 Task: For heading Arial with bold.  font size for heading22,  'Change the font style of data to'Arial Narrow.  and font size to 14,  Change the alignment of both headline & data to Align middle.  In the sheet  BankStmtsData
Action: Mouse moved to (113, 93)
Screenshot: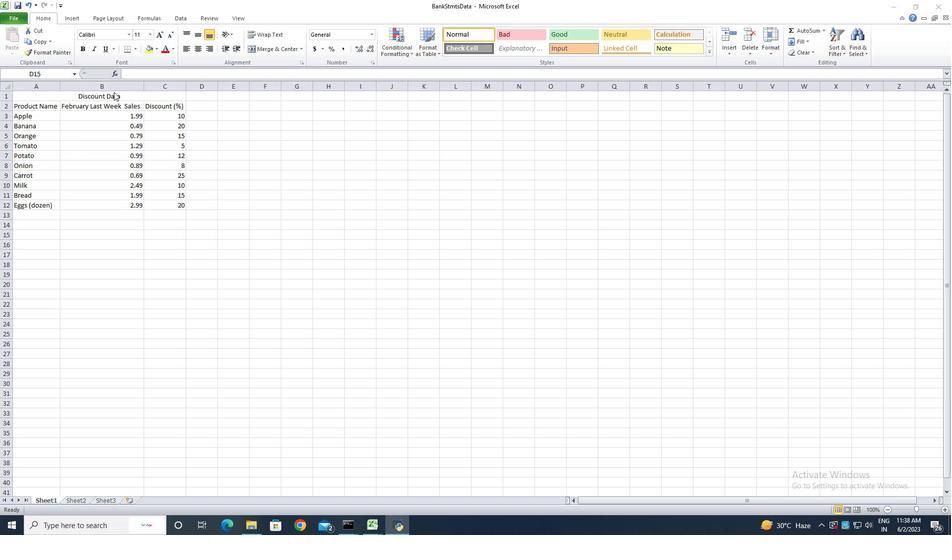 
Action: Mouse pressed left at (113, 93)
Screenshot: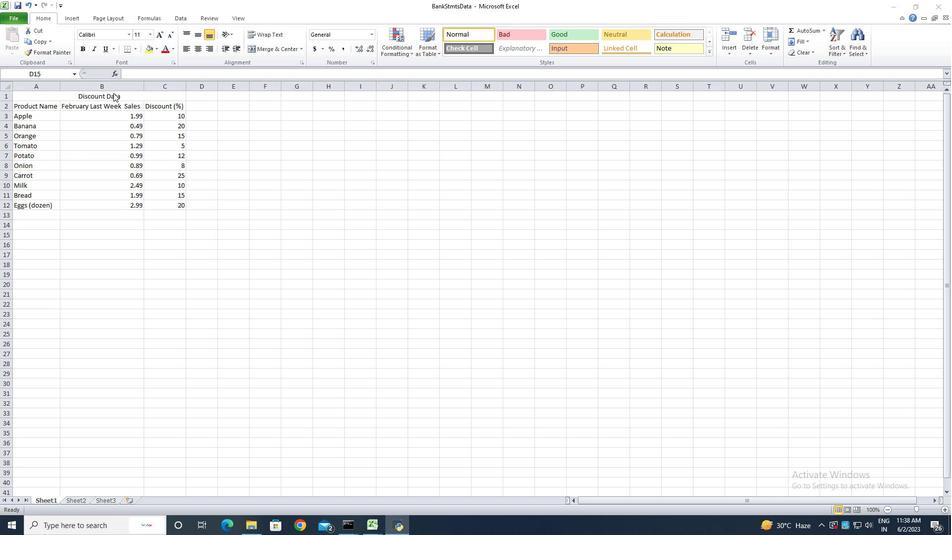 
Action: Mouse moved to (111, 97)
Screenshot: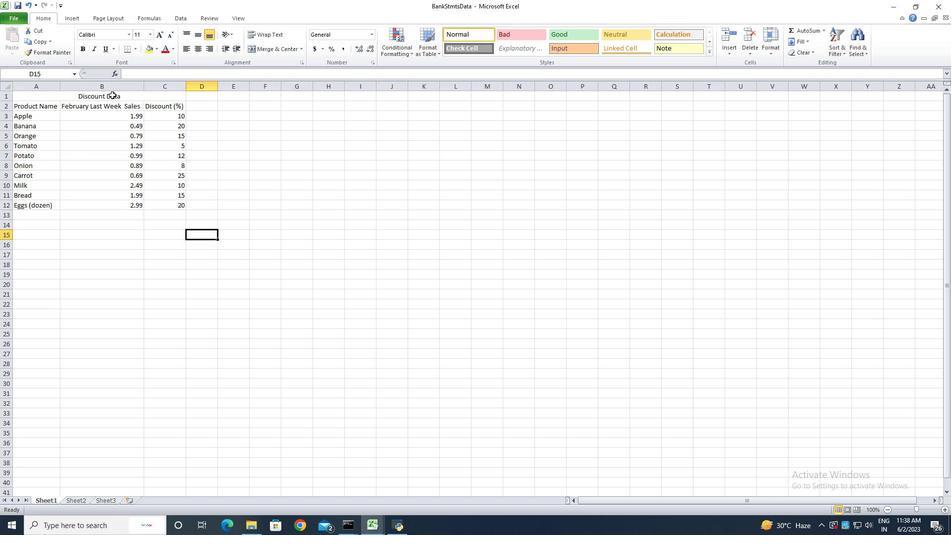 
Action: Mouse pressed left at (111, 97)
Screenshot: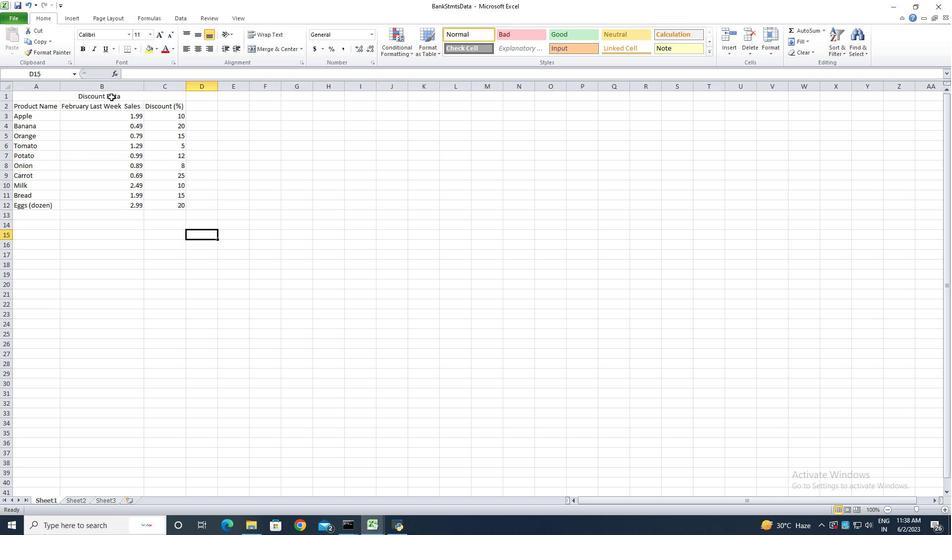 
Action: Mouse moved to (128, 35)
Screenshot: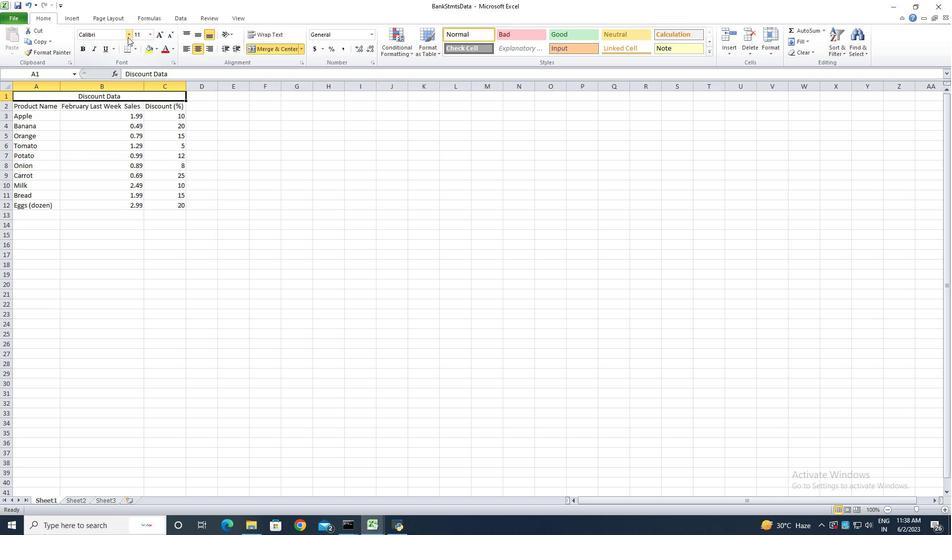 
Action: Mouse pressed left at (128, 35)
Screenshot: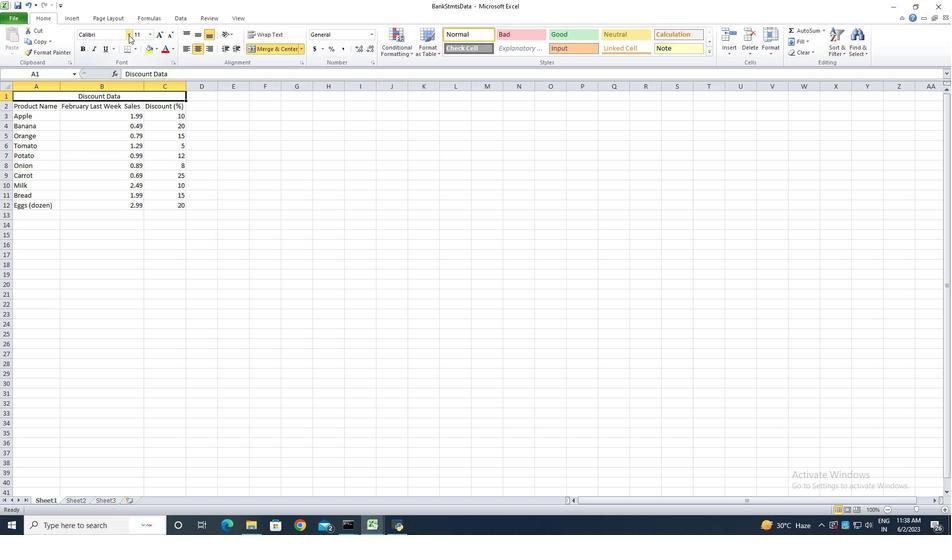 
Action: Mouse moved to (105, 117)
Screenshot: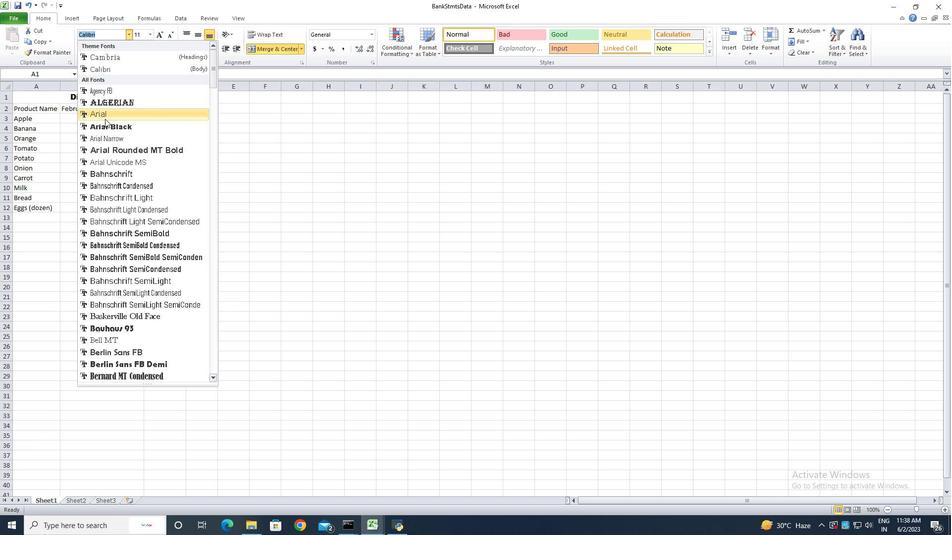 
Action: Mouse pressed left at (105, 117)
Screenshot: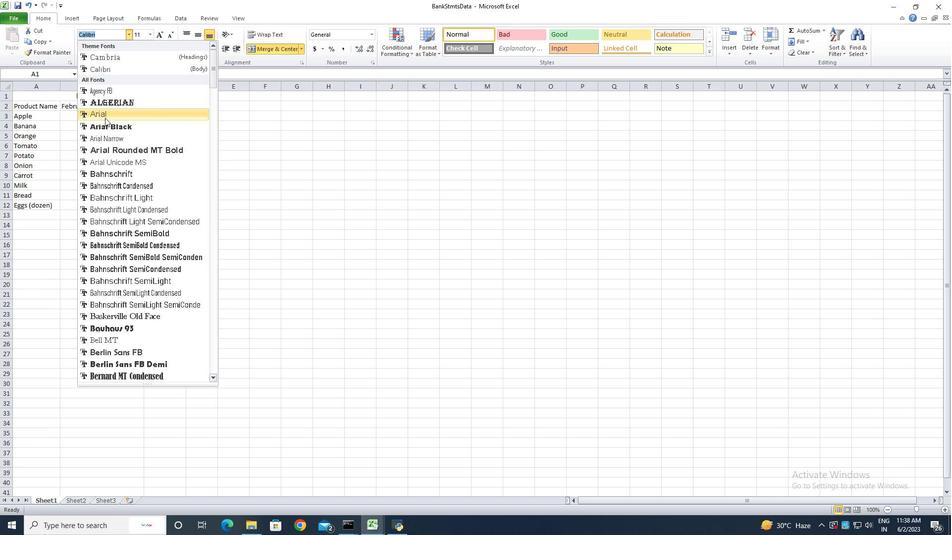 
Action: Mouse moved to (84, 49)
Screenshot: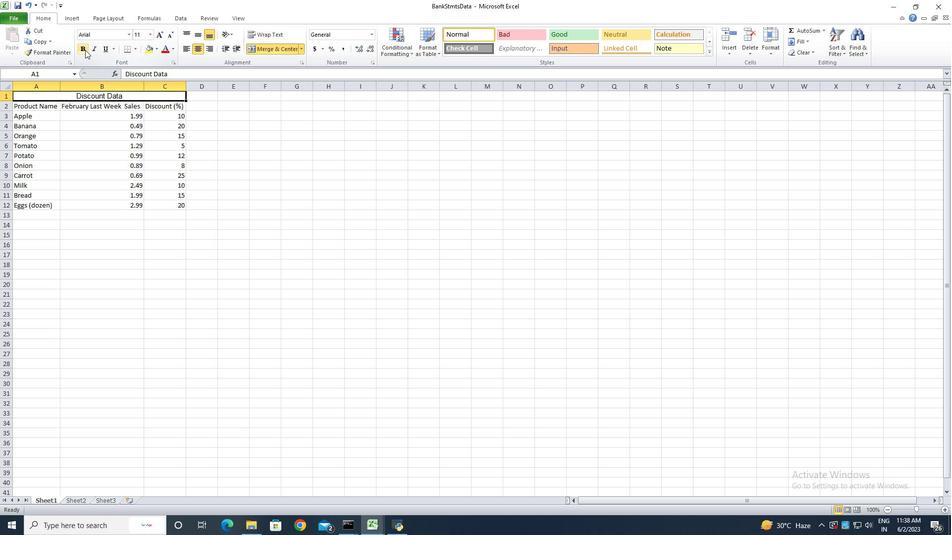 
Action: Mouse pressed left at (84, 49)
Screenshot: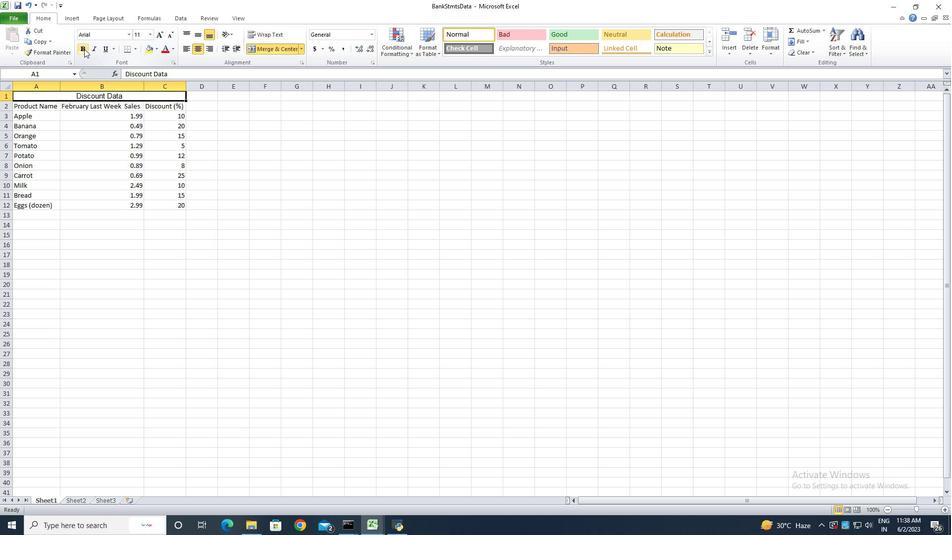 
Action: Mouse moved to (159, 31)
Screenshot: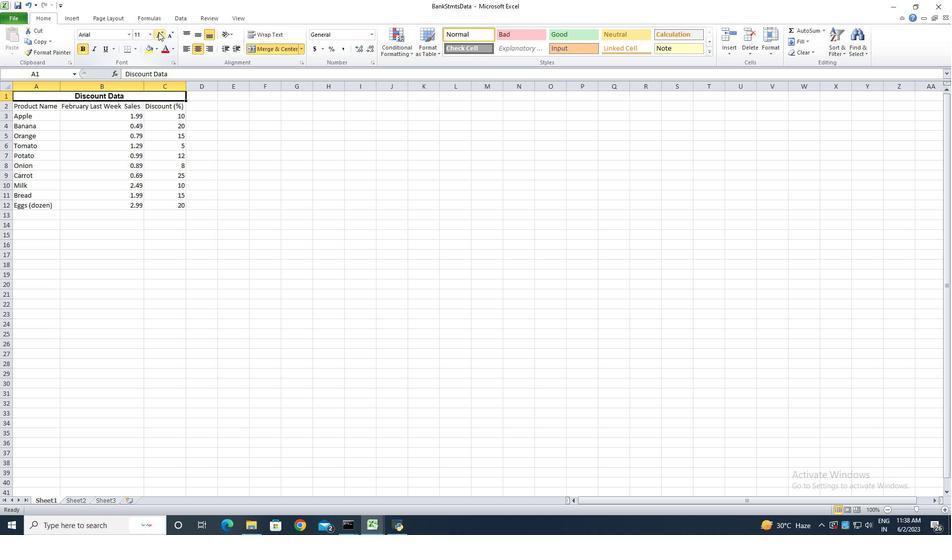 
Action: Mouse pressed left at (159, 31)
Screenshot: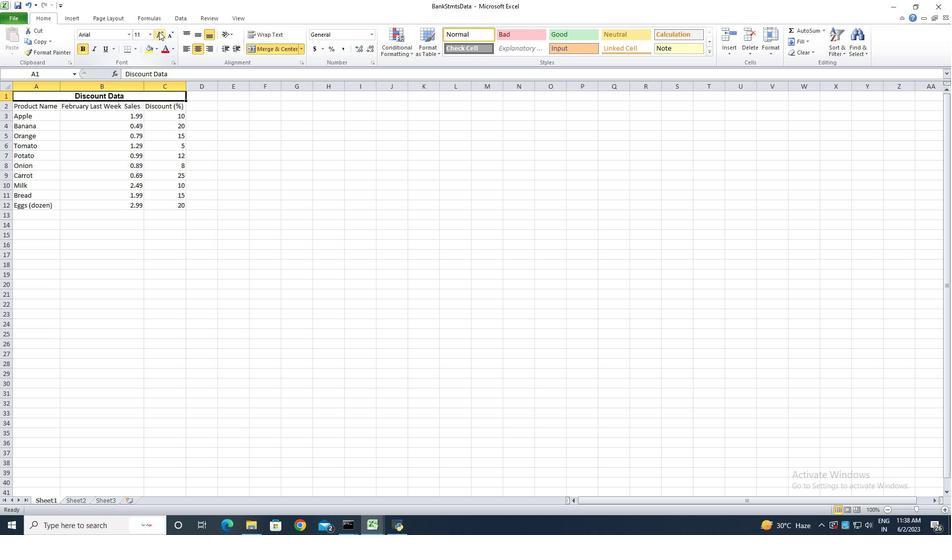 
Action: Mouse pressed left at (159, 31)
Screenshot: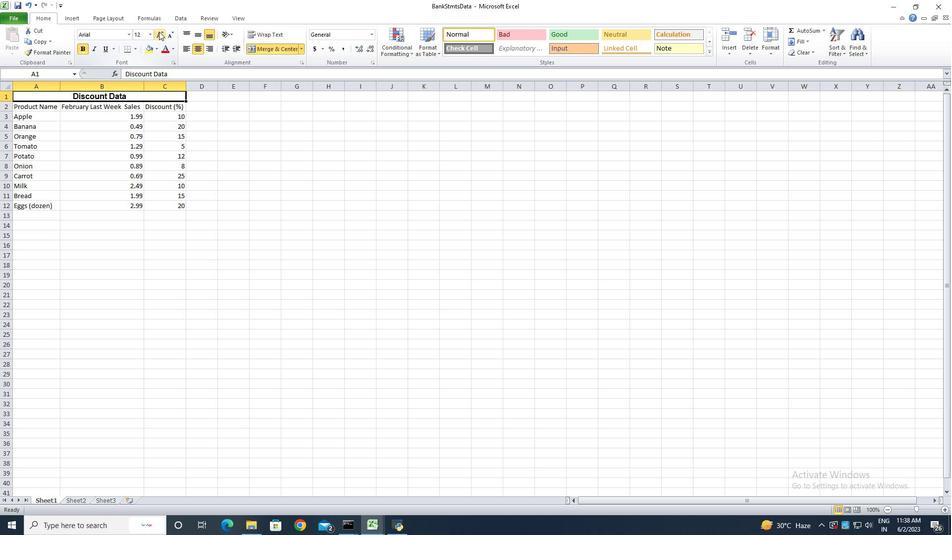
Action: Mouse pressed left at (159, 31)
Screenshot: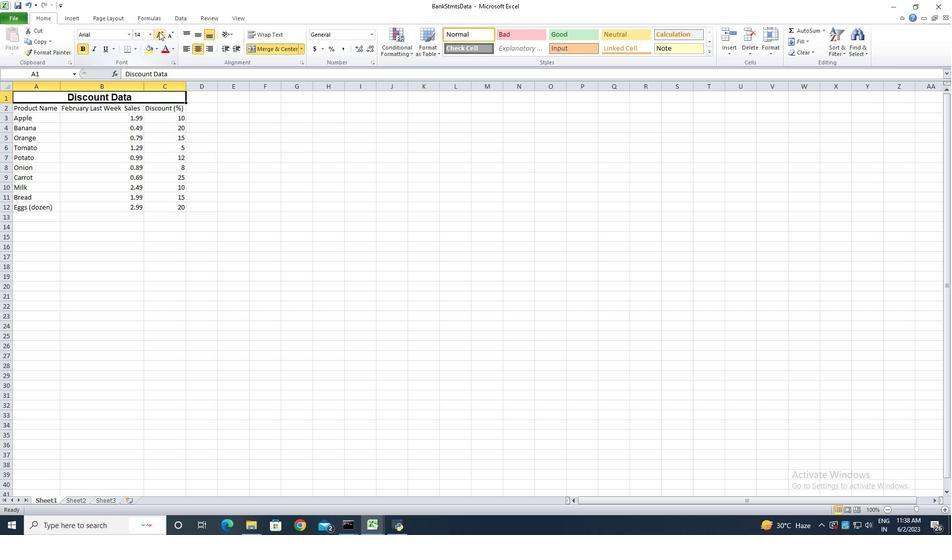 
Action: Mouse pressed left at (159, 31)
Screenshot: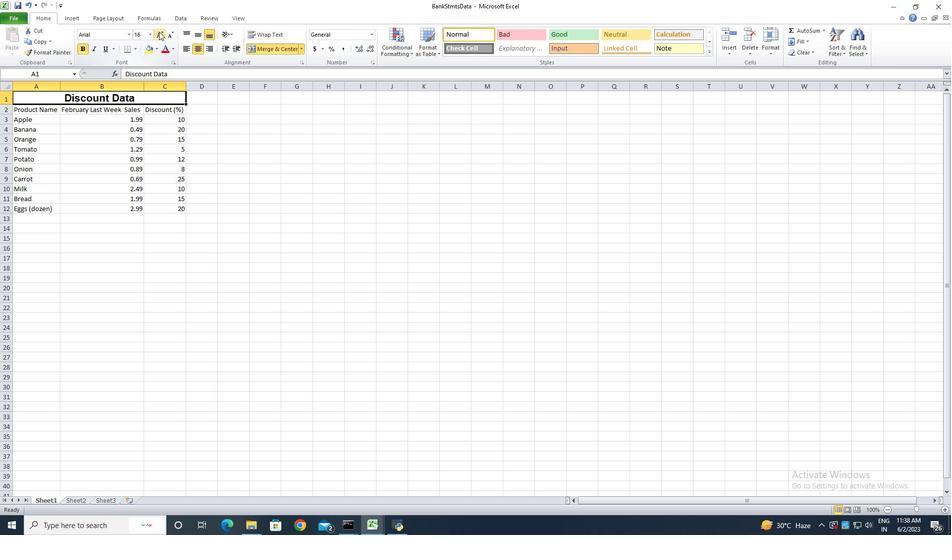 
Action: Mouse pressed left at (159, 31)
Screenshot: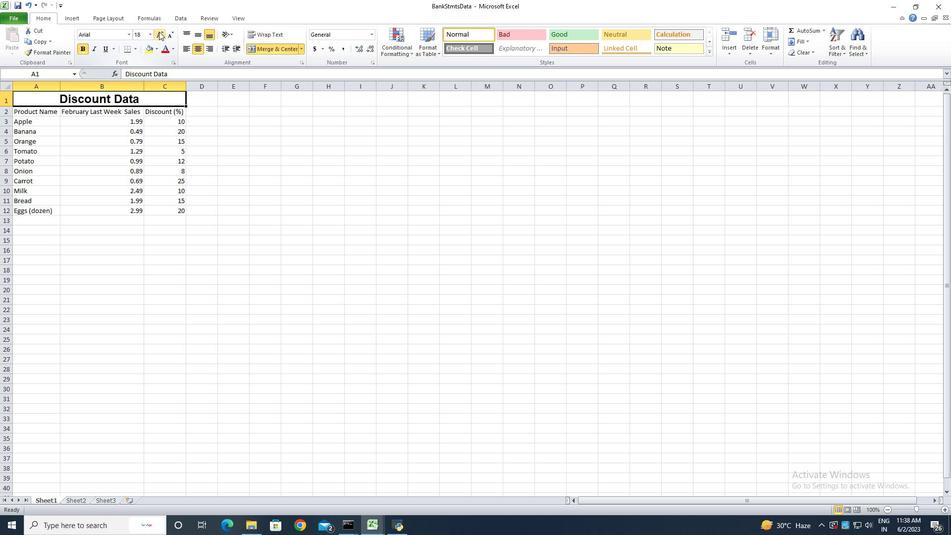 
Action: Mouse pressed left at (159, 31)
Screenshot: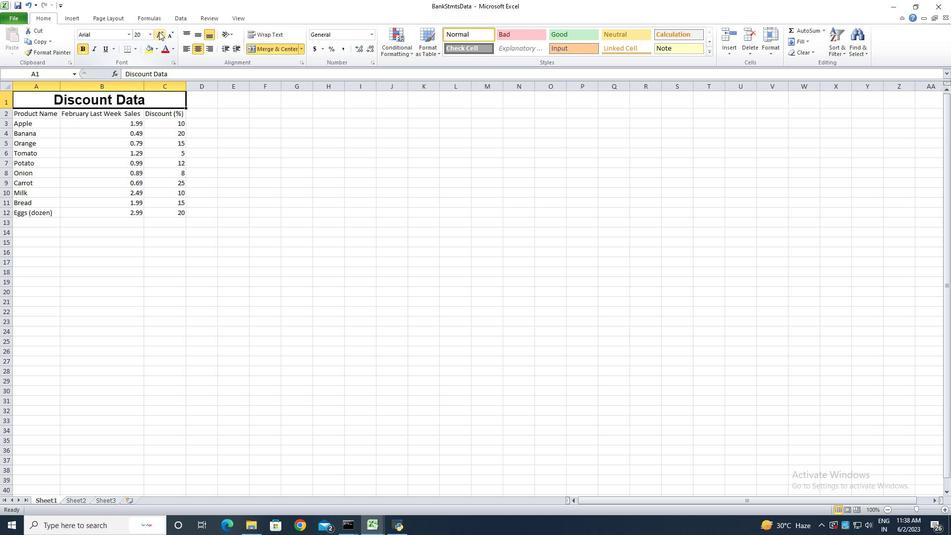 
Action: Mouse moved to (71, 238)
Screenshot: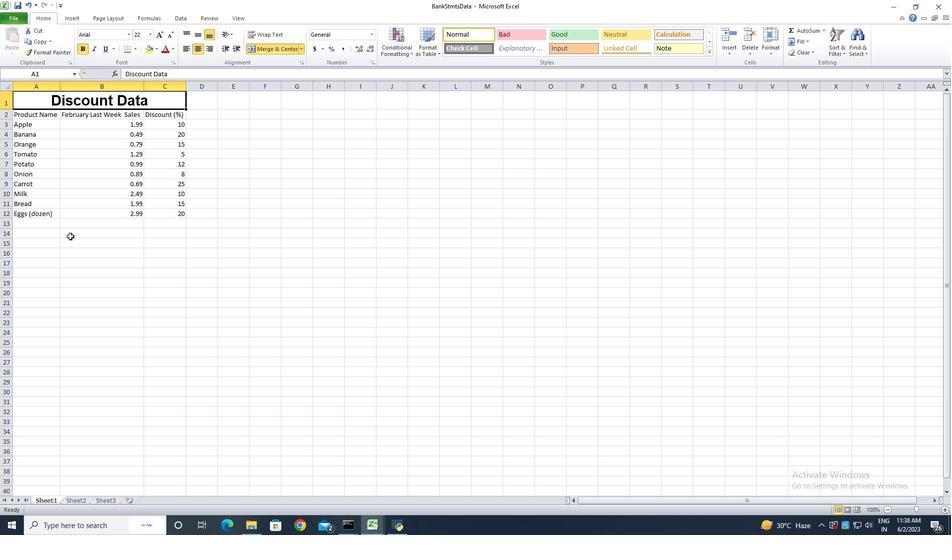 
Action: Mouse pressed left at (71, 238)
Screenshot: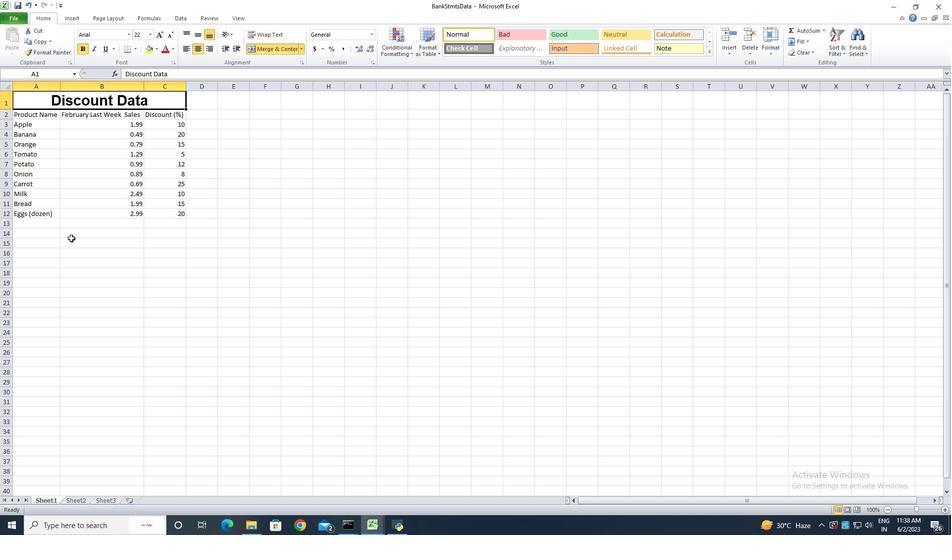 
Action: Mouse moved to (37, 113)
Screenshot: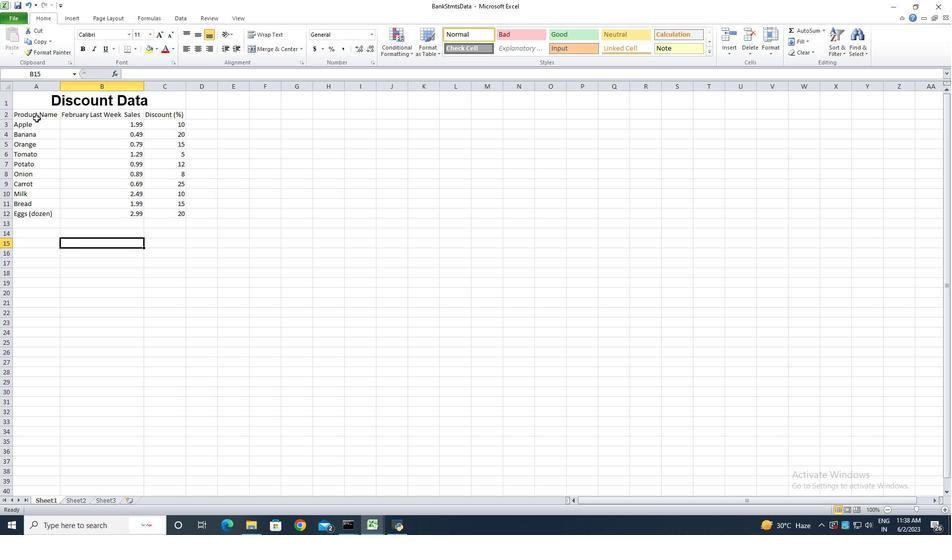 
Action: Mouse pressed left at (37, 113)
Screenshot: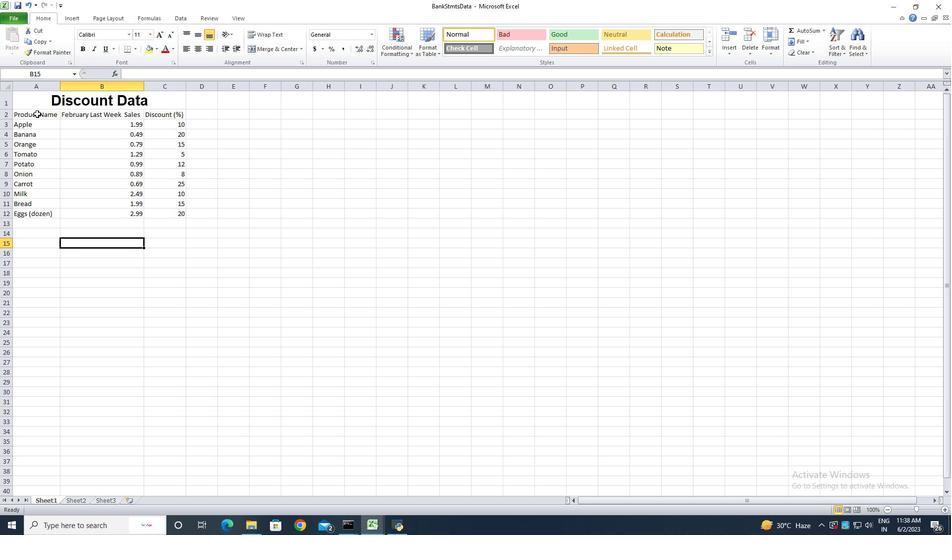 
Action: Mouse moved to (128, 32)
Screenshot: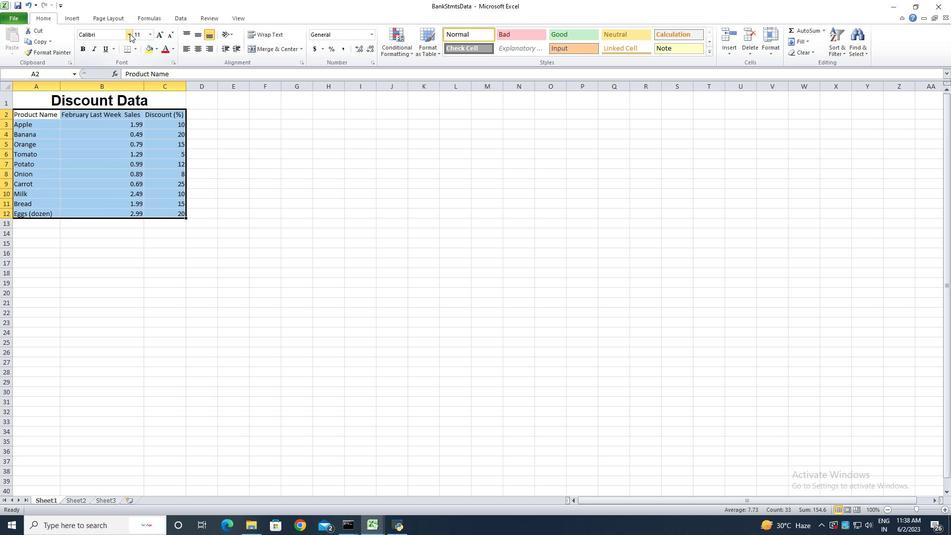 
Action: Mouse pressed left at (128, 32)
Screenshot: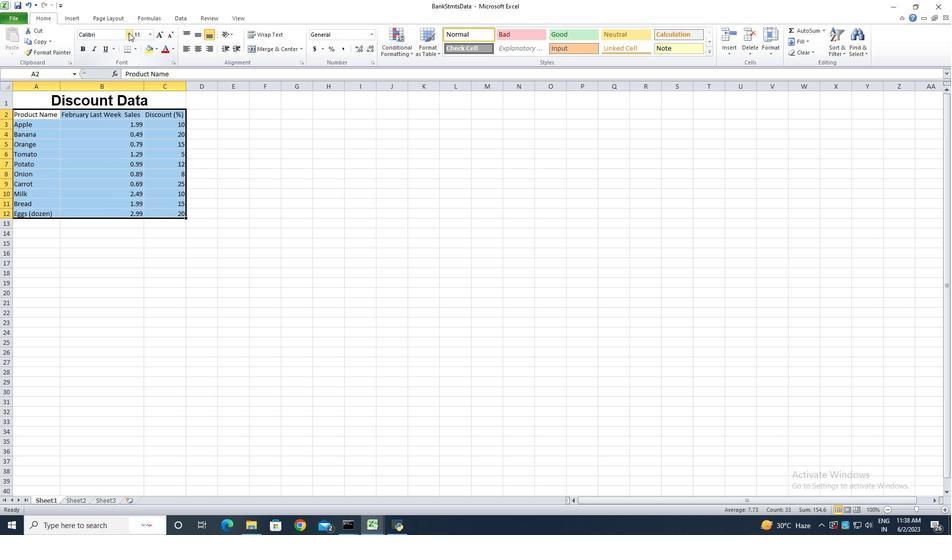 
Action: Mouse moved to (117, 135)
Screenshot: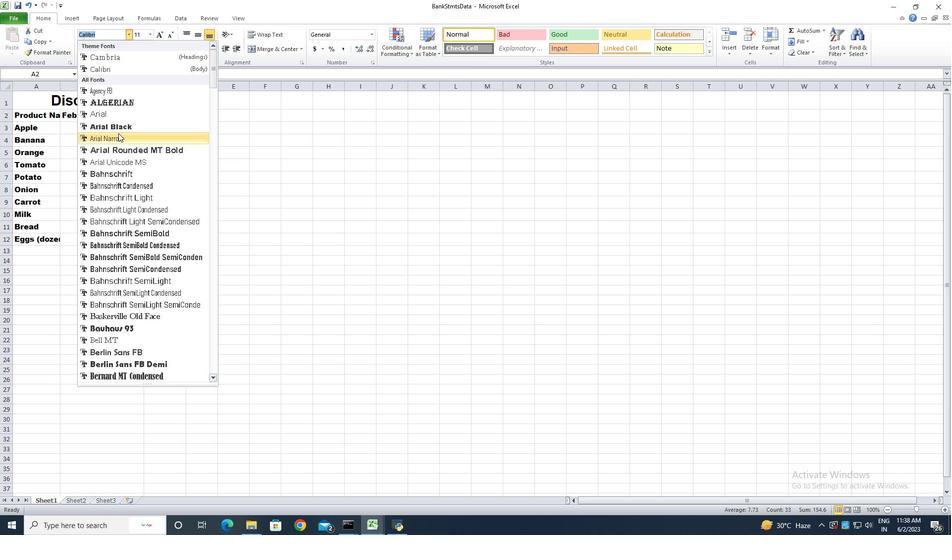 
Action: Mouse pressed left at (117, 135)
Screenshot: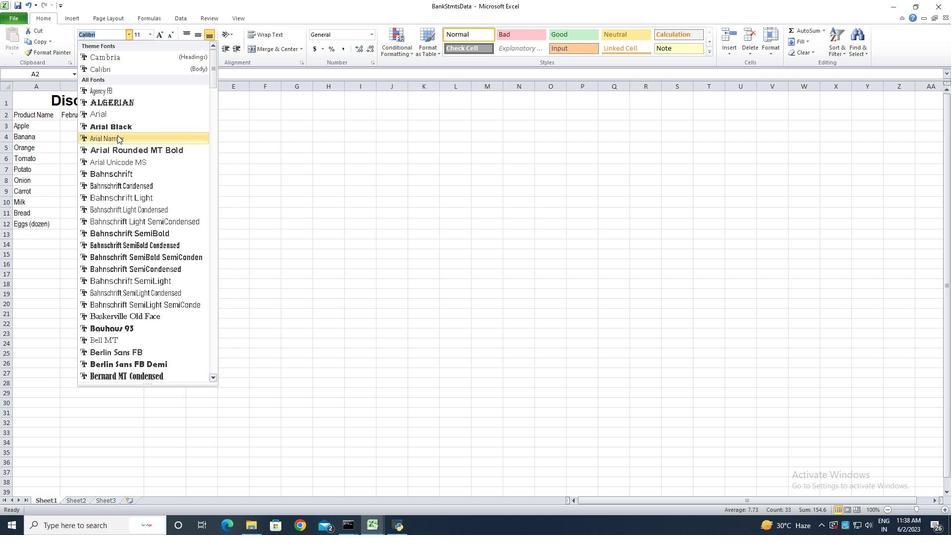 
Action: Mouse moved to (159, 31)
Screenshot: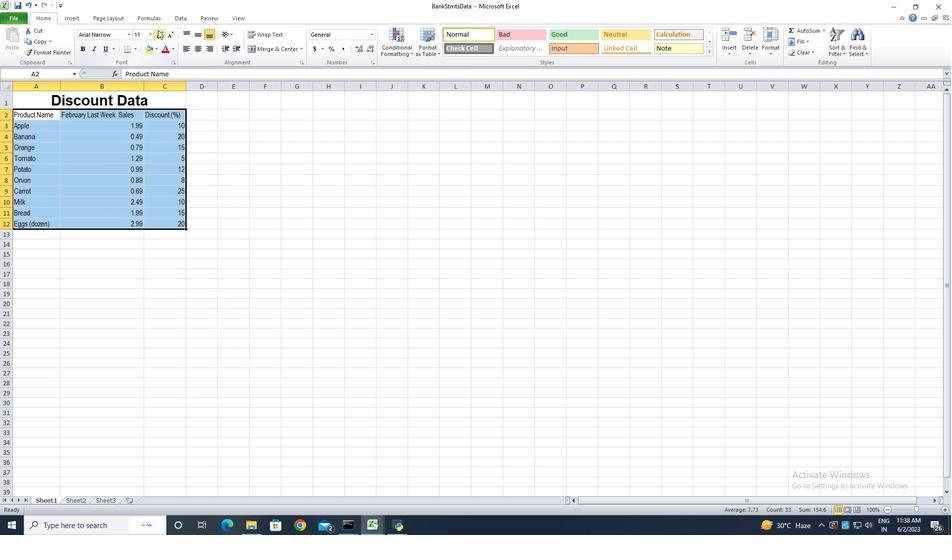 
Action: Mouse pressed left at (159, 31)
Screenshot: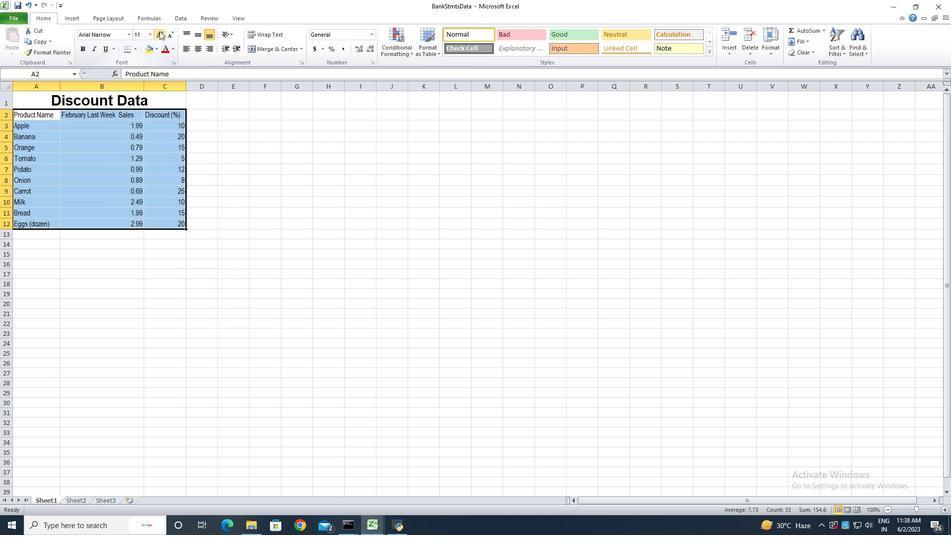 
Action: Mouse pressed left at (159, 31)
Screenshot: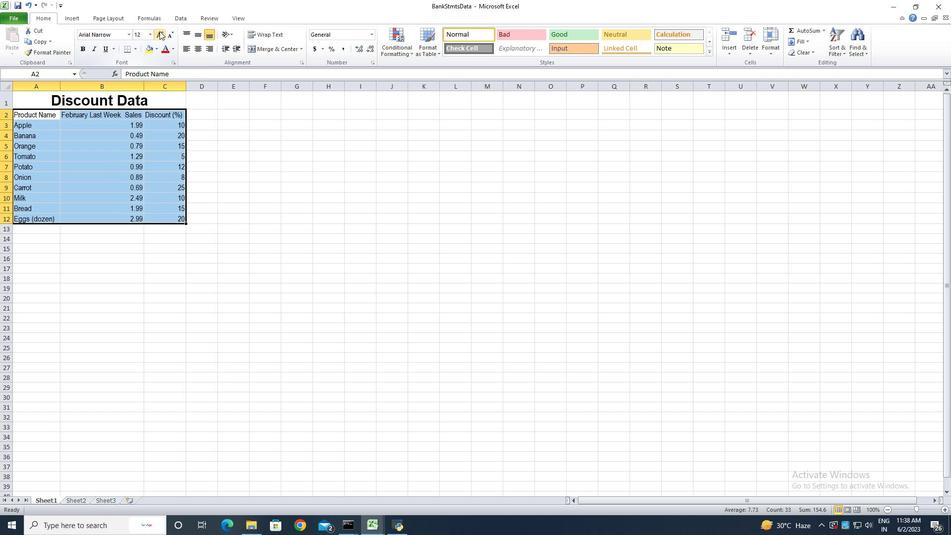 
Action: Mouse moved to (128, 263)
Screenshot: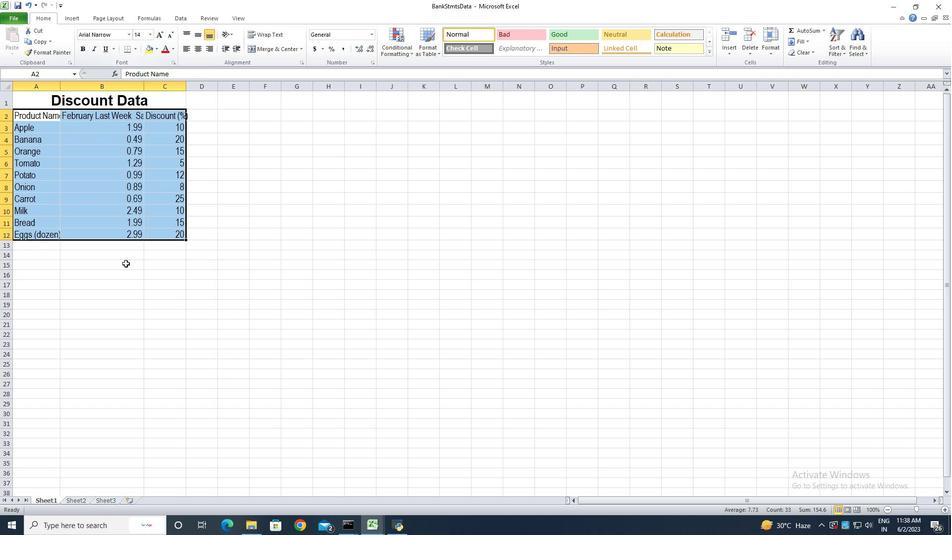 
Action: Mouse pressed left at (128, 263)
Screenshot: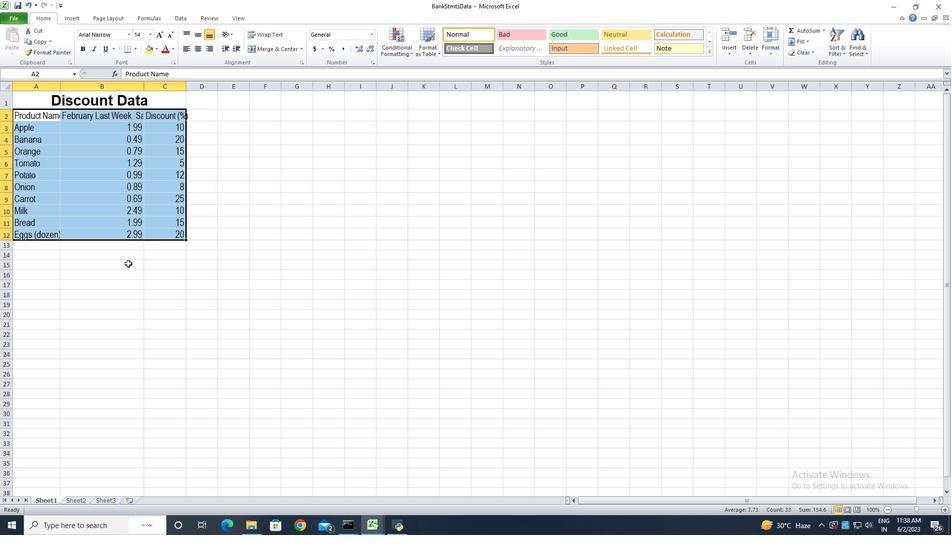 
Action: Mouse moved to (60, 86)
Screenshot: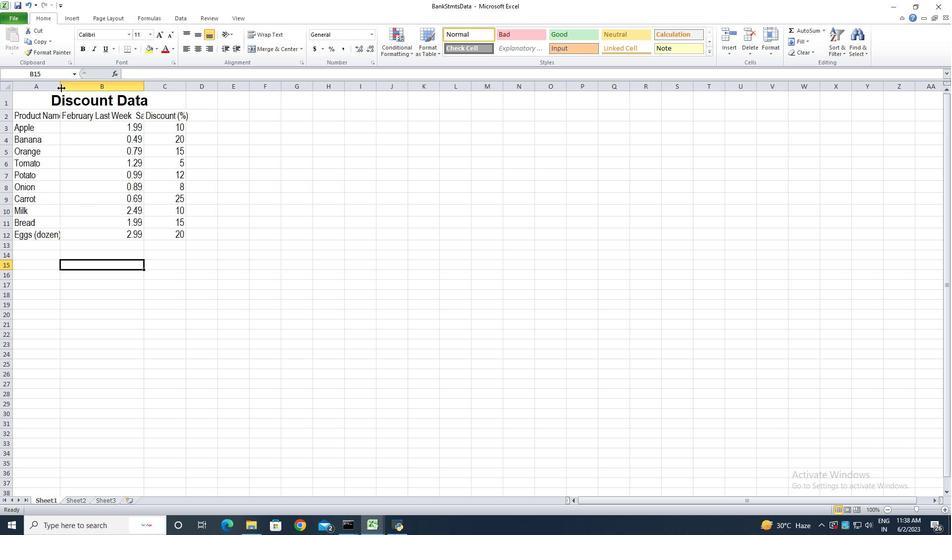 
Action: Mouse pressed left at (60, 86)
Screenshot: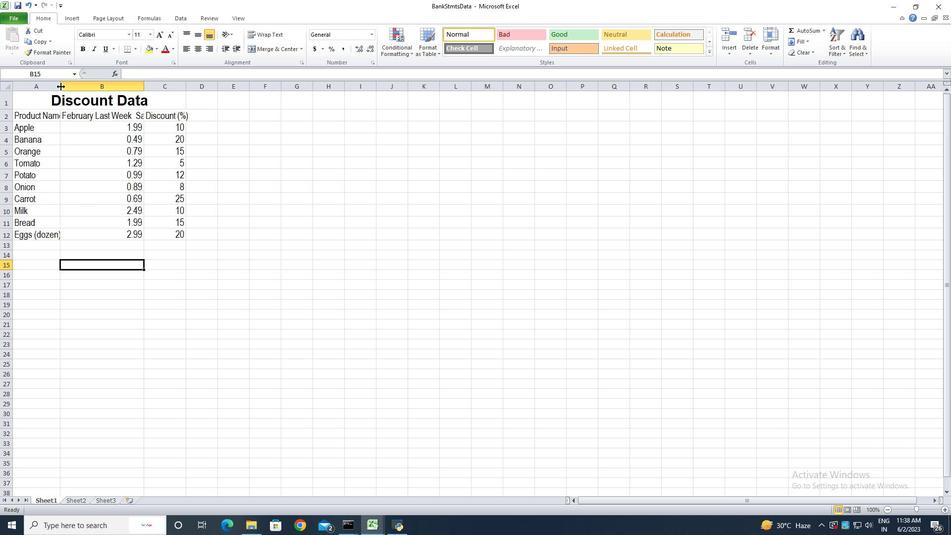 
Action: Mouse pressed left at (60, 86)
Screenshot: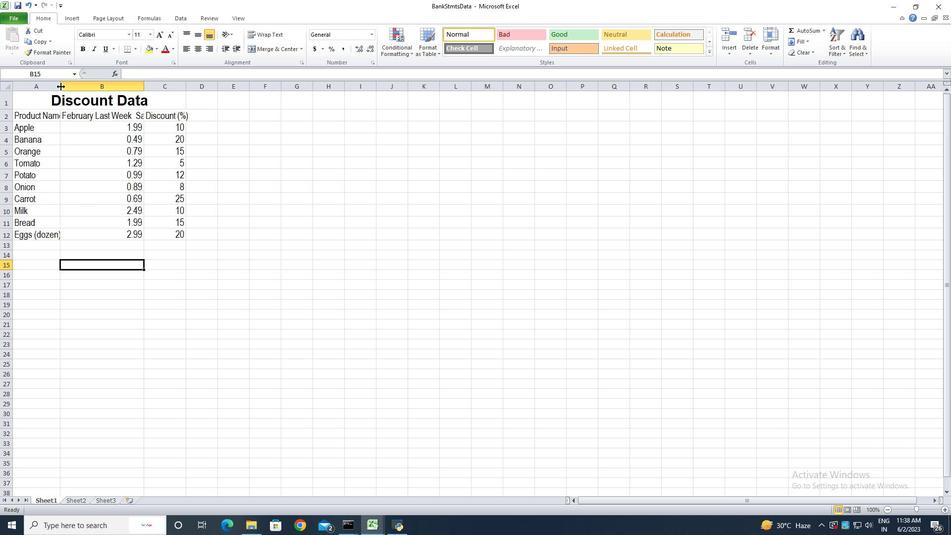 
Action: Mouse moved to (150, 87)
Screenshot: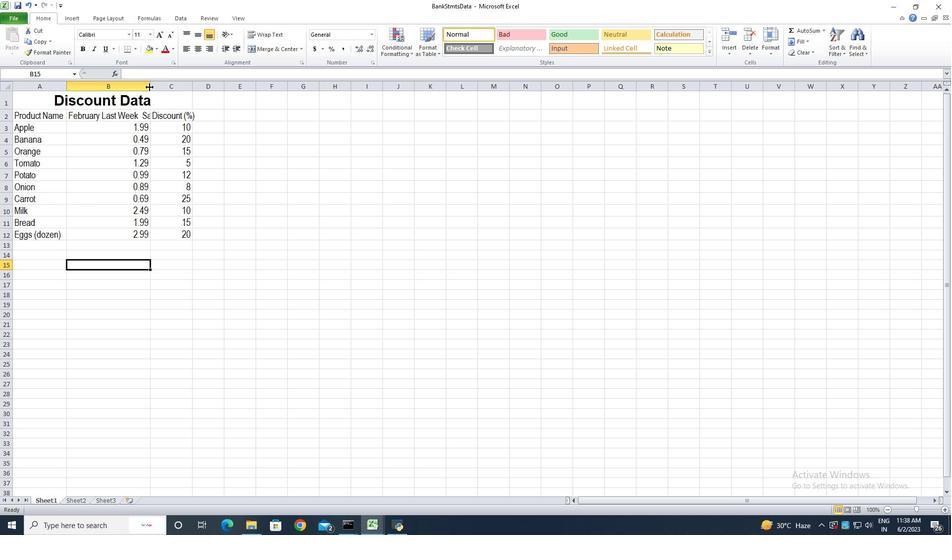 
Action: Mouse pressed left at (150, 87)
Screenshot: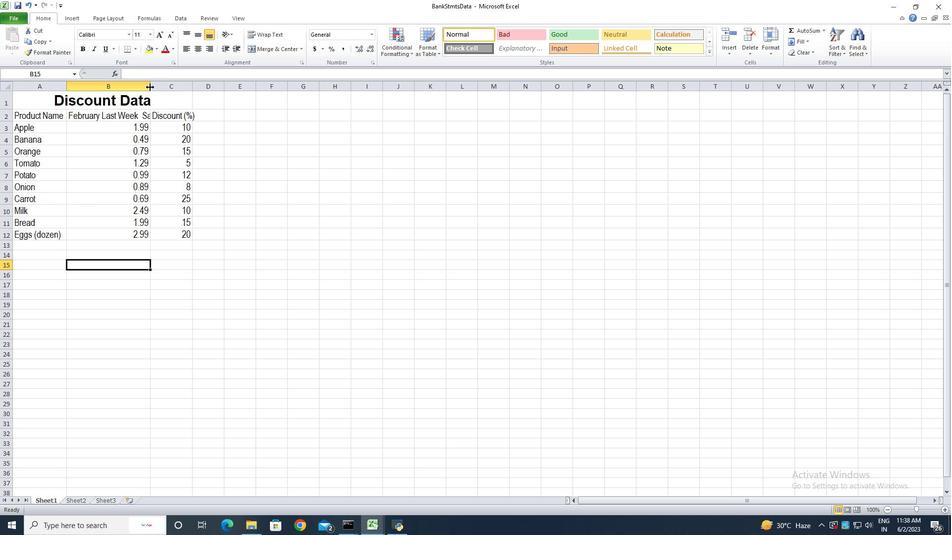 
Action: Mouse pressed left at (150, 87)
Screenshot: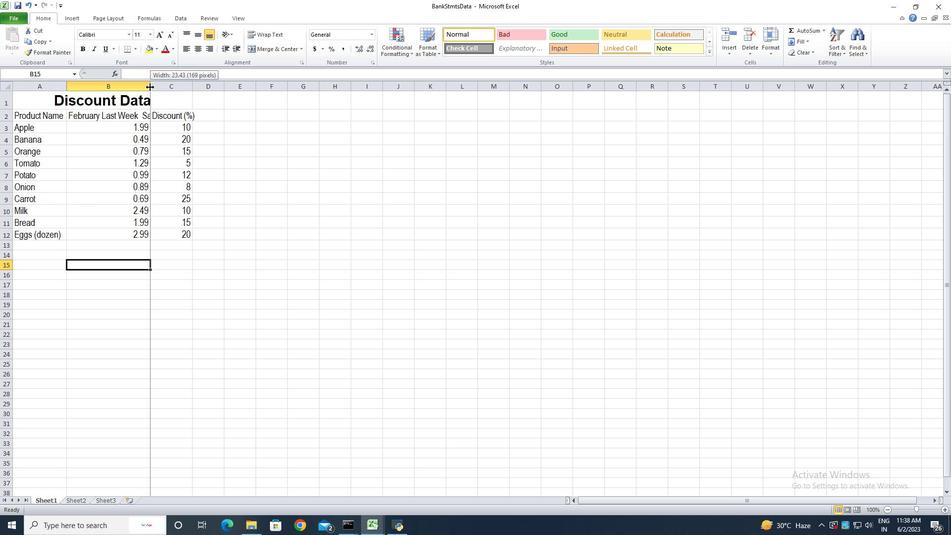 
Action: Mouse moved to (207, 89)
Screenshot: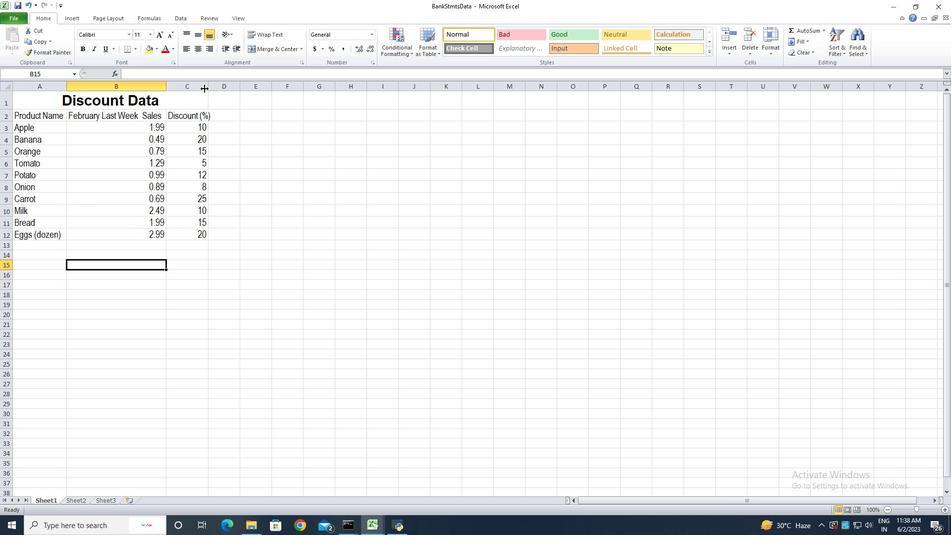 
Action: Mouse pressed left at (207, 89)
Screenshot: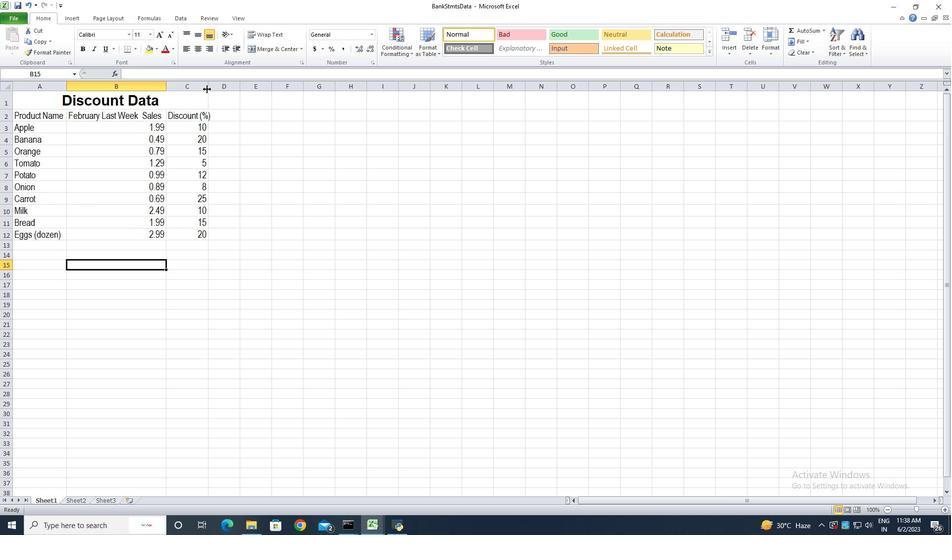 
Action: Mouse pressed left at (207, 89)
Screenshot: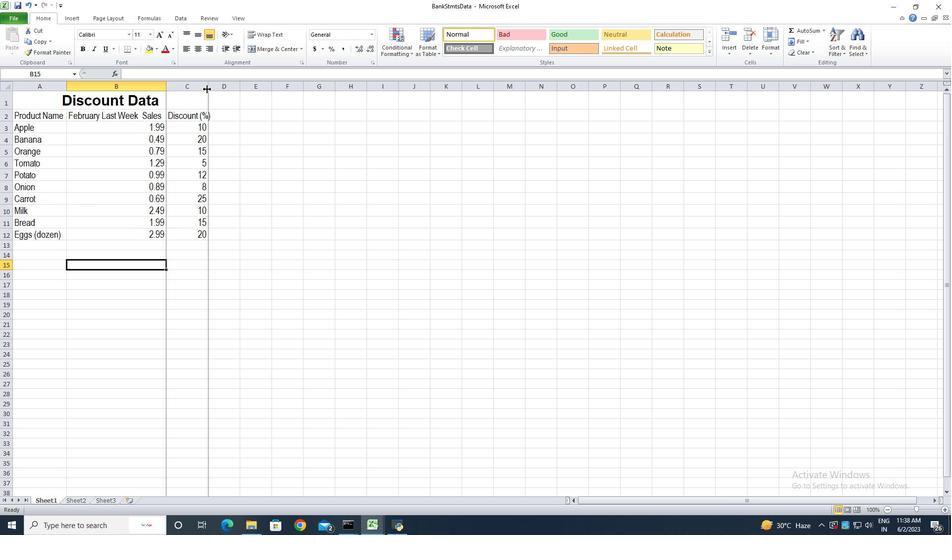 
Action: Mouse moved to (37, 100)
Screenshot: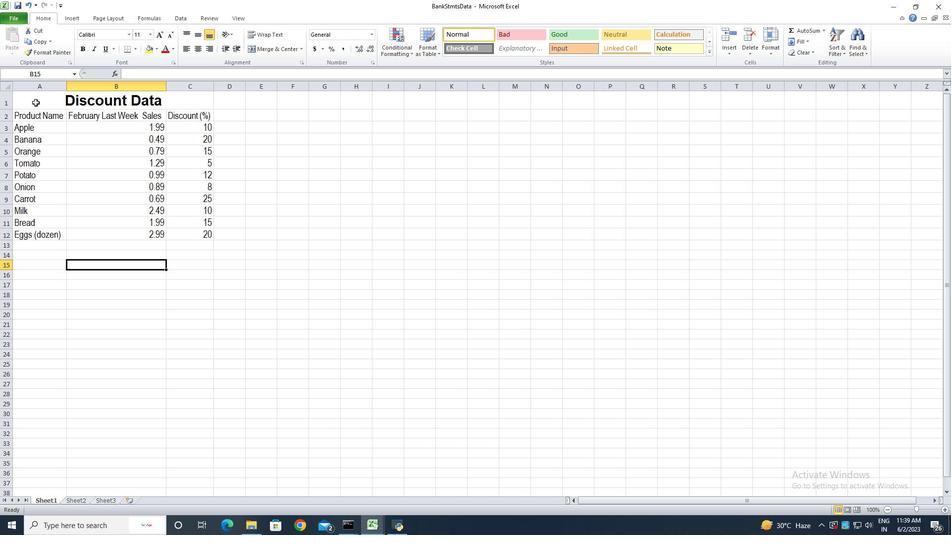
Action: Mouse pressed left at (37, 100)
Screenshot: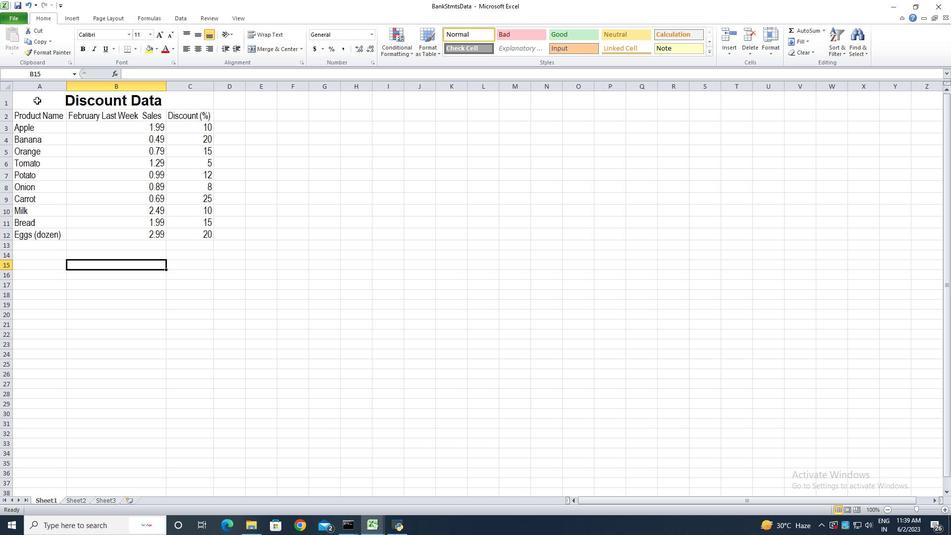 
Action: Mouse moved to (198, 33)
Screenshot: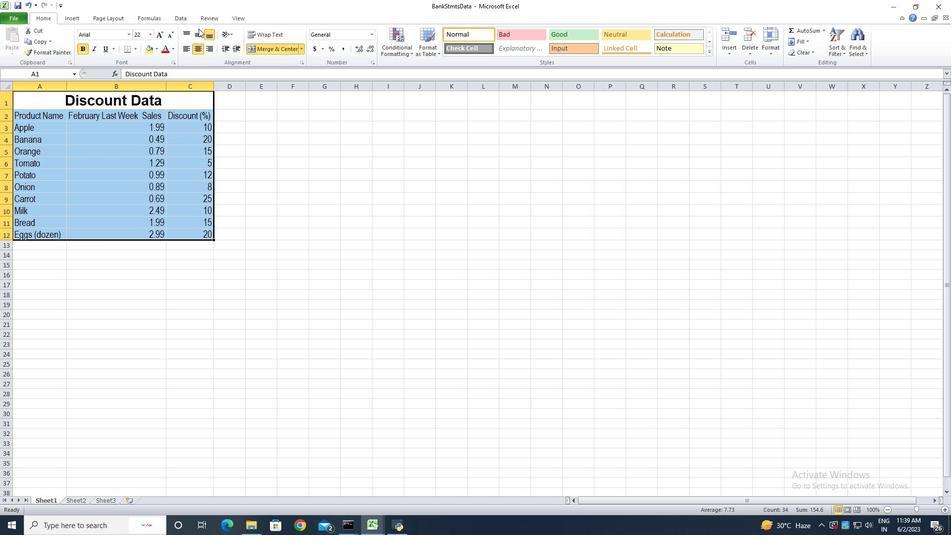 
Action: Mouse pressed left at (198, 33)
Screenshot: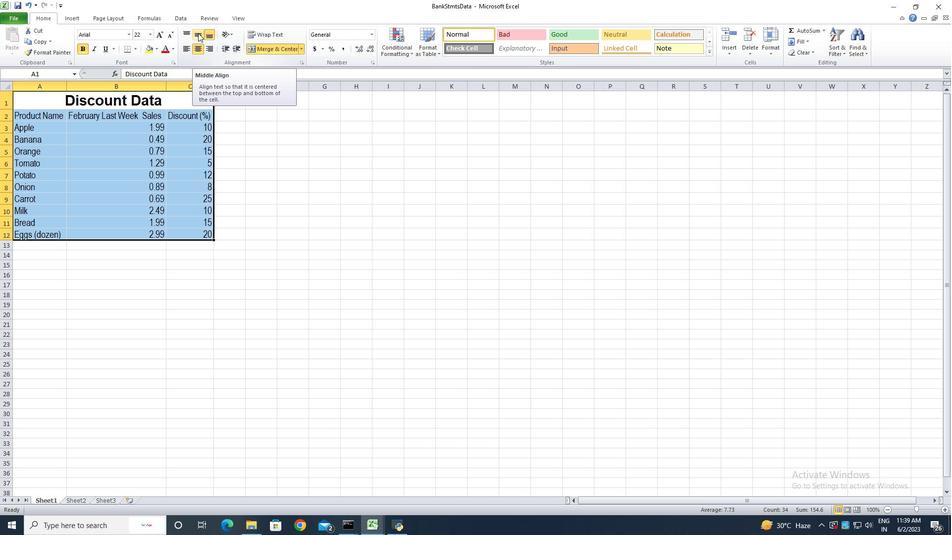 
Action: Mouse moved to (177, 284)
Screenshot: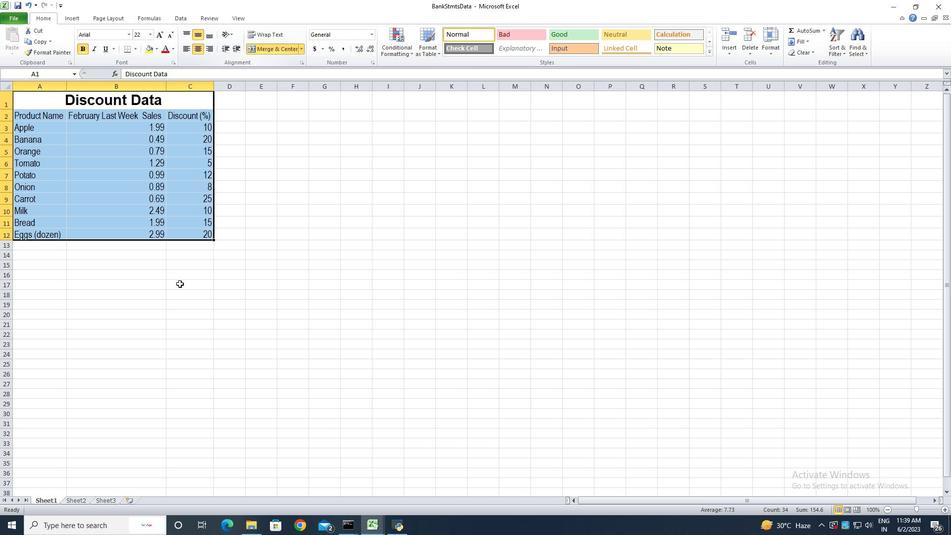 
Action: Mouse pressed left at (177, 284)
Screenshot: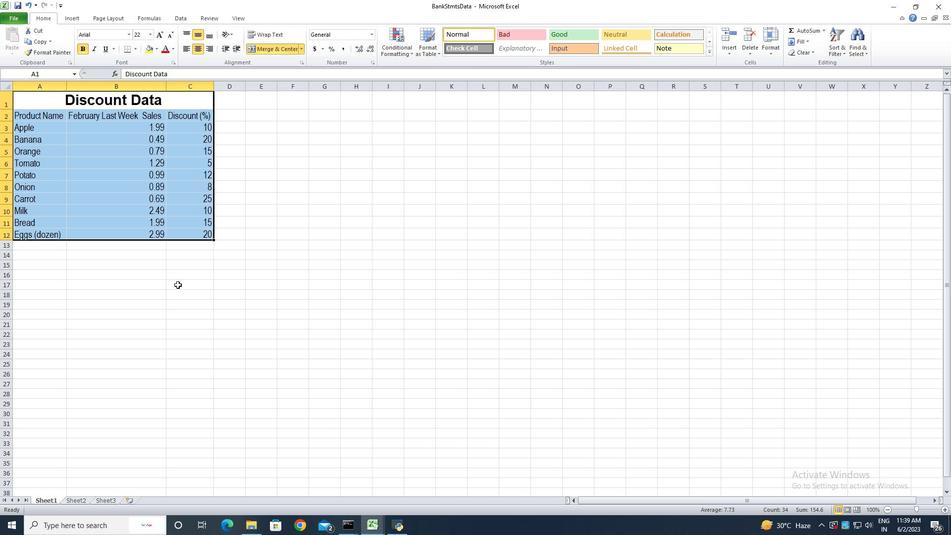
Action: Key pressed ctrl+S<'\x13'>ctrl+S<'\x13'>
Screenshot: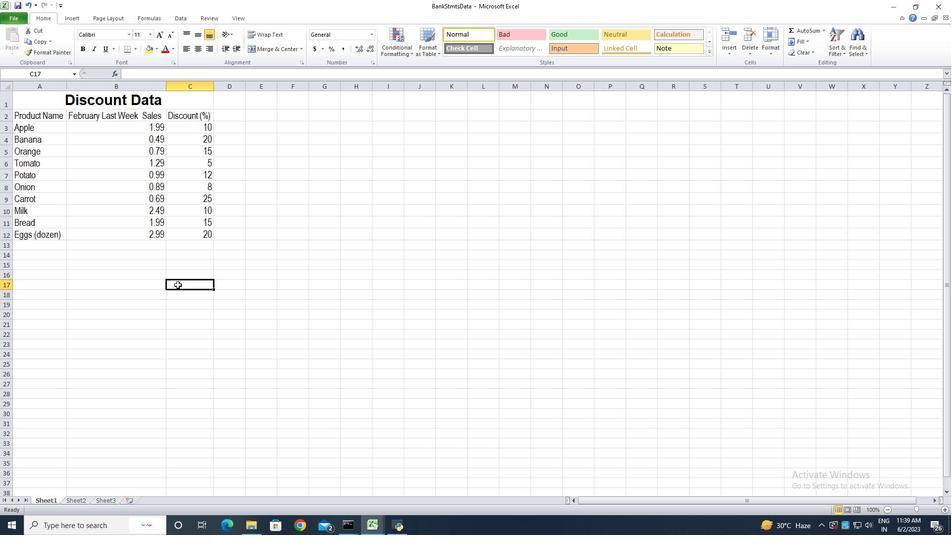 
